 Task: In the  document agreement.rtf Download file as 'EPUB Publication' Share this file with 'softage.7@softage.net' Insert the command  Editing
Action: Mouse moved to (55, 79)
Screenshot: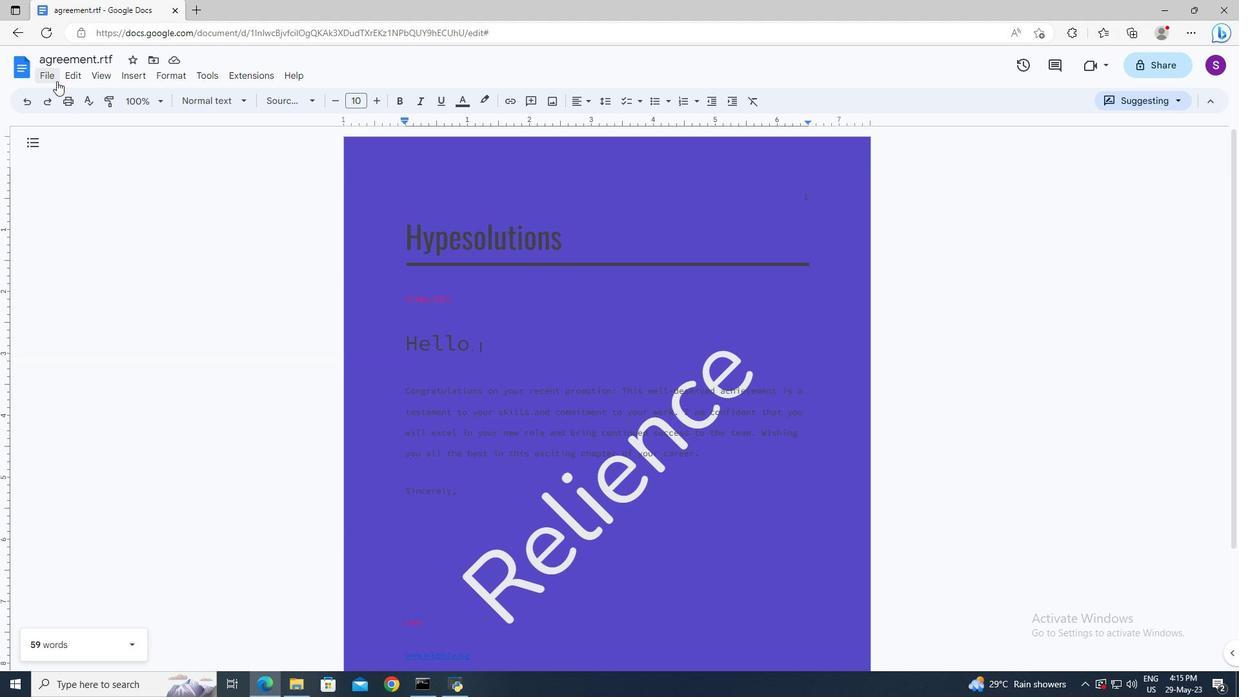 
Action: Mouse pressed left at (55, 79)
Screenshot: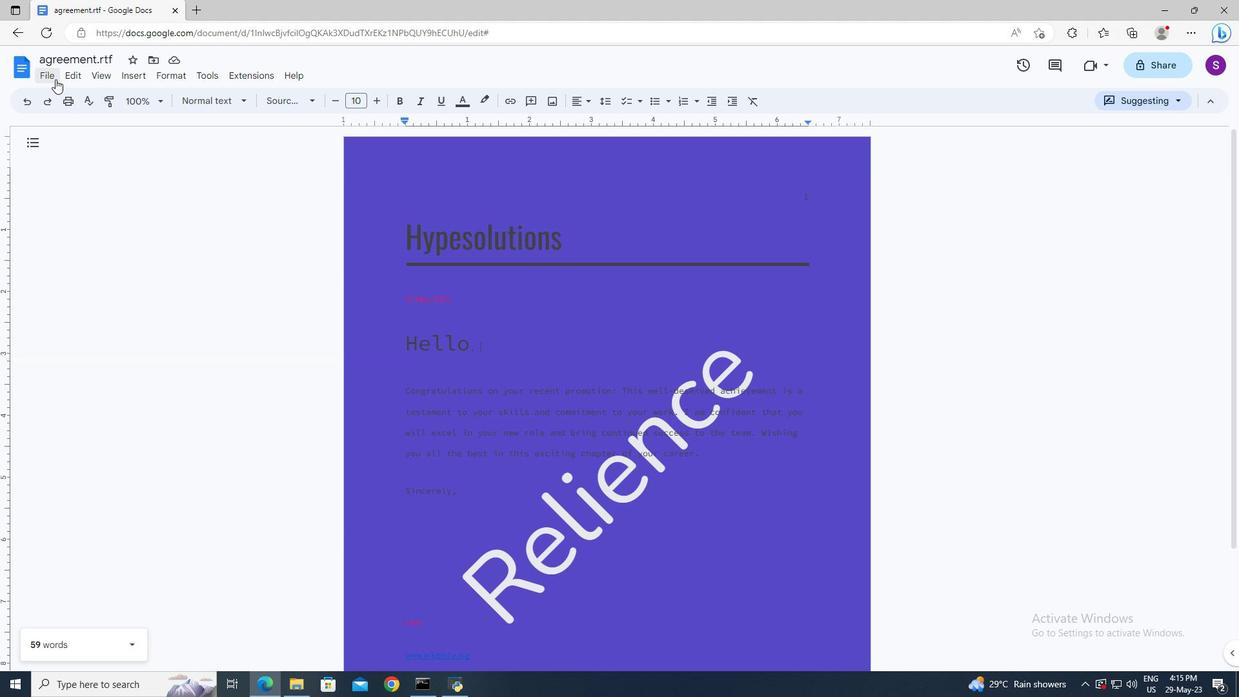 
Action: Mouse moved to (308, 334)
Screenshot: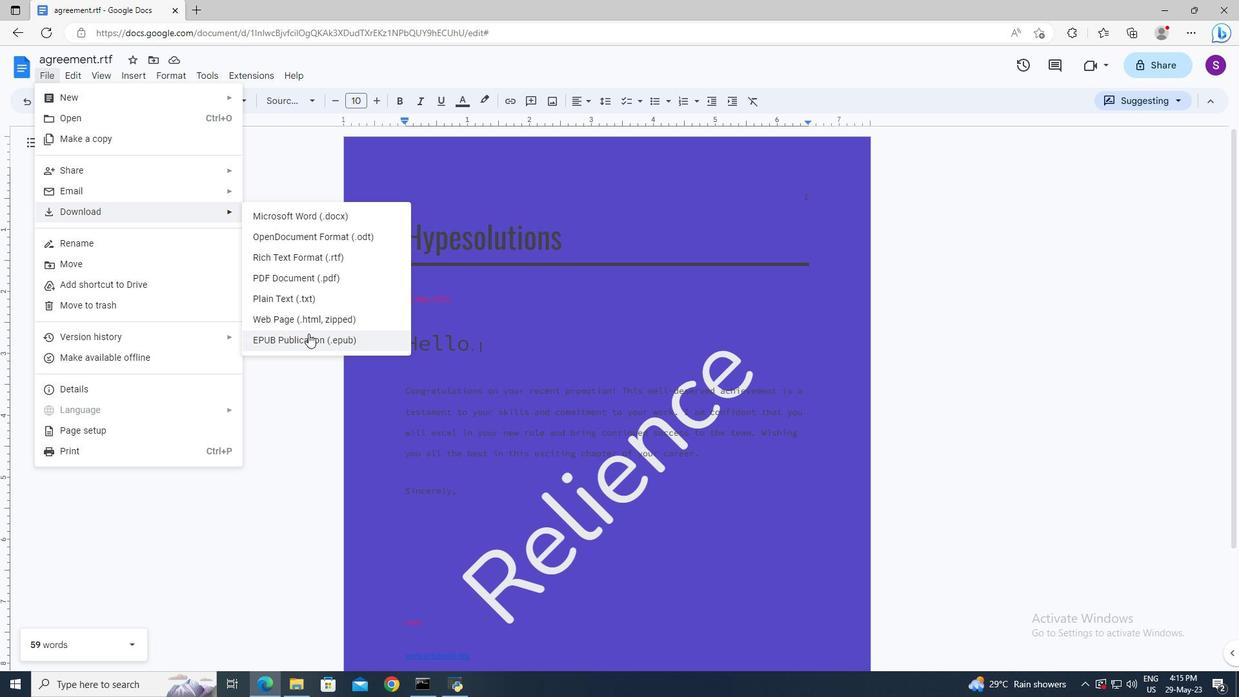 
Action: Mouse pressed left at (308, 334)
Screenshot: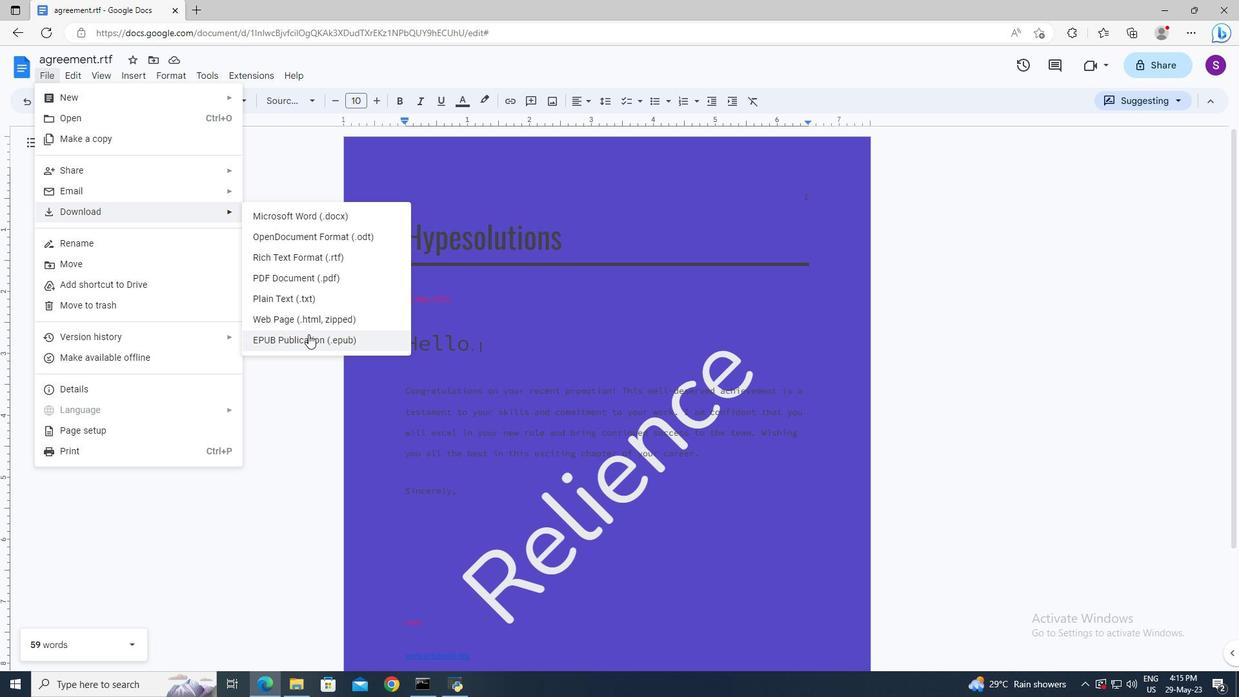
Action: Mouse moved to (52, 74)
Screenshot: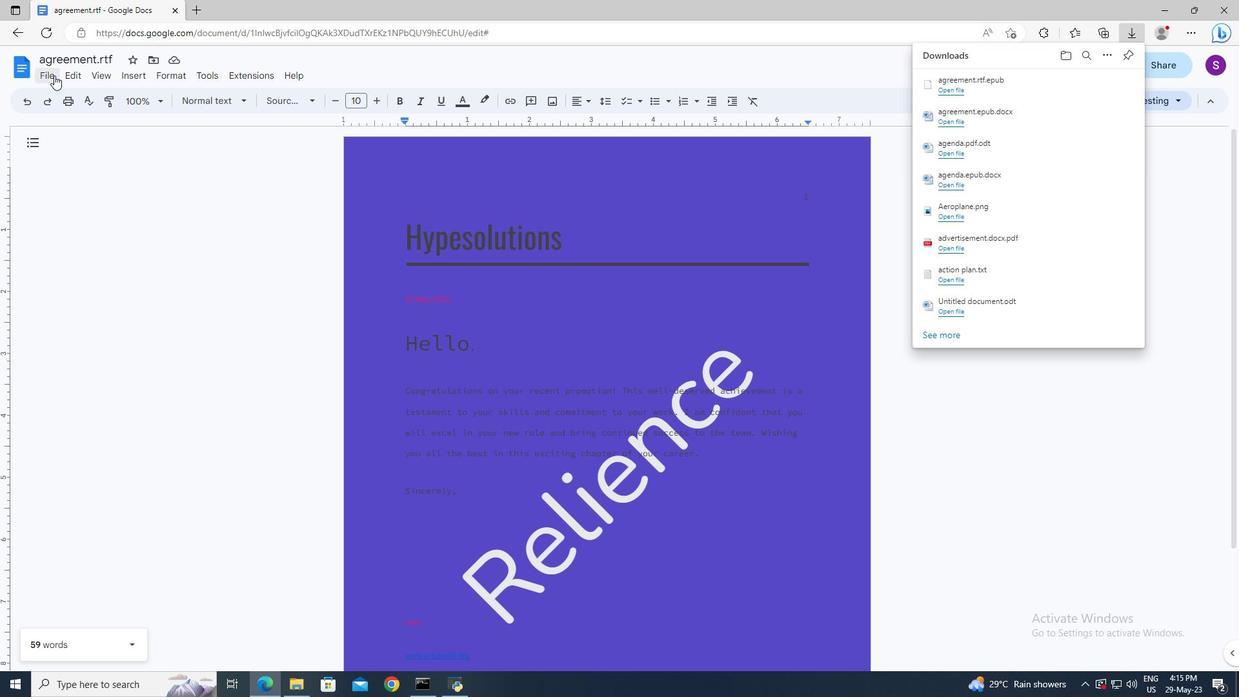 
Action: Mouse pressed left at (52, 74)
Screenshot: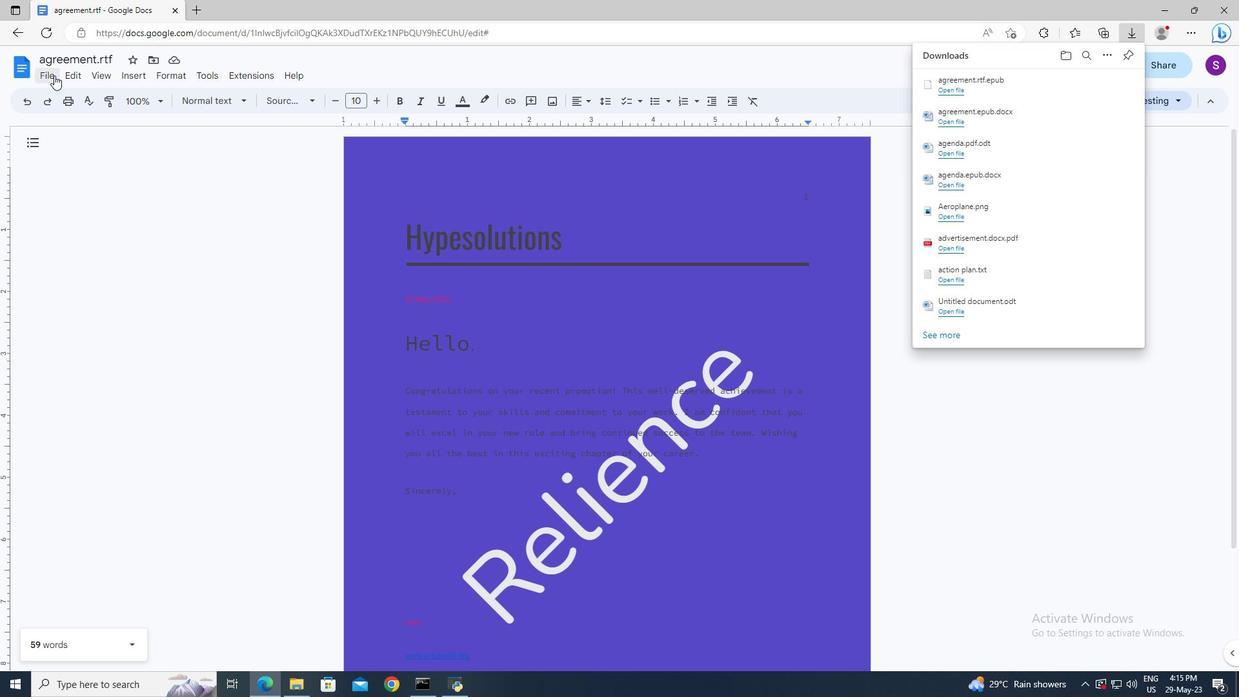 
Action: Mouse moved to (313, 178)
Screenshot: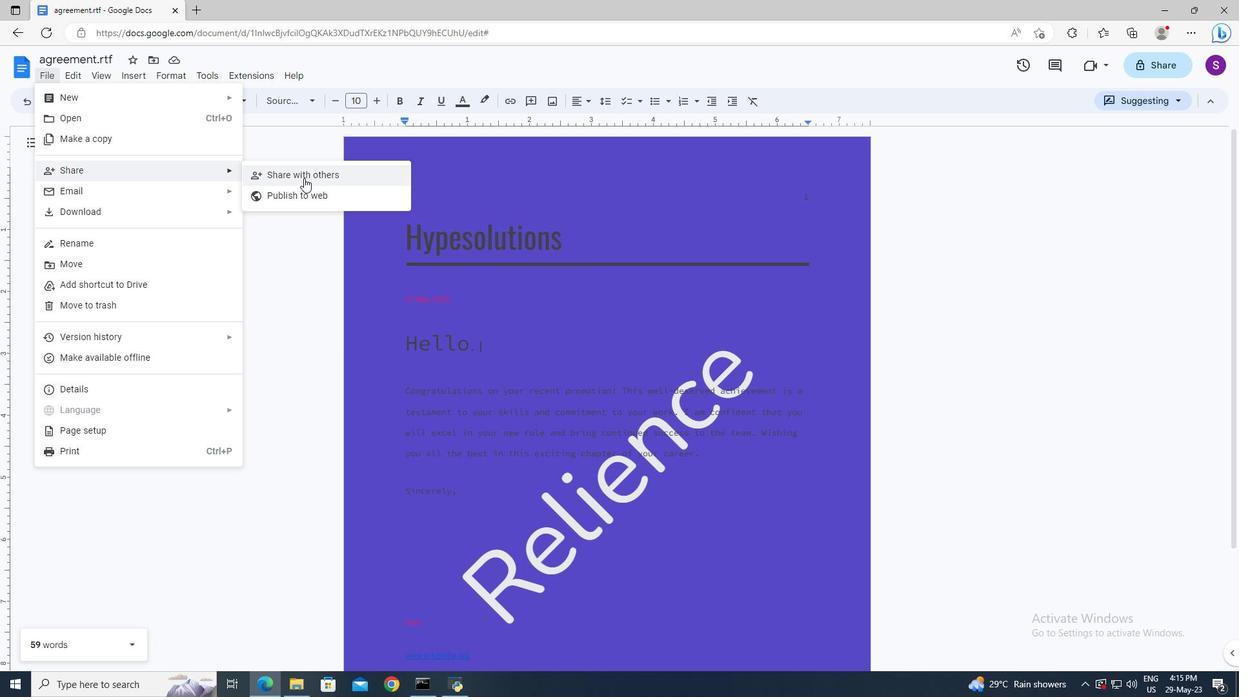 
Action: Mouse pressed left at (313, 178)
Screenshot: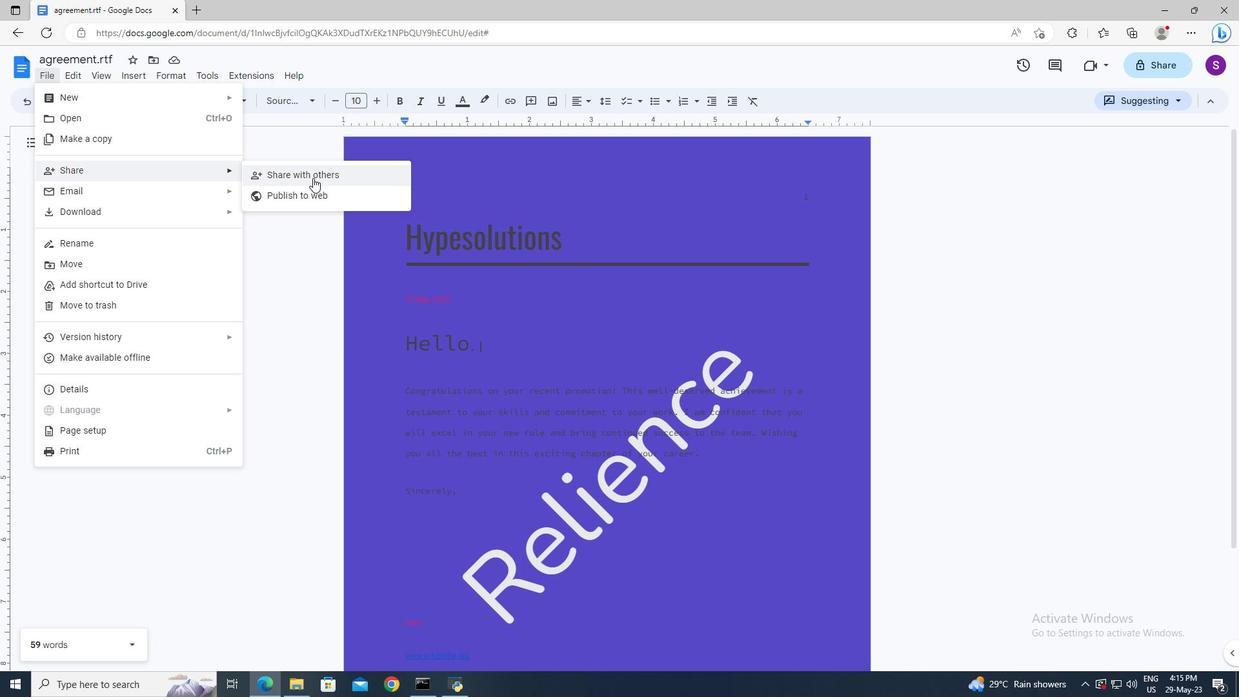 
Action: Mouse moved to (508, 287)
Screenshot: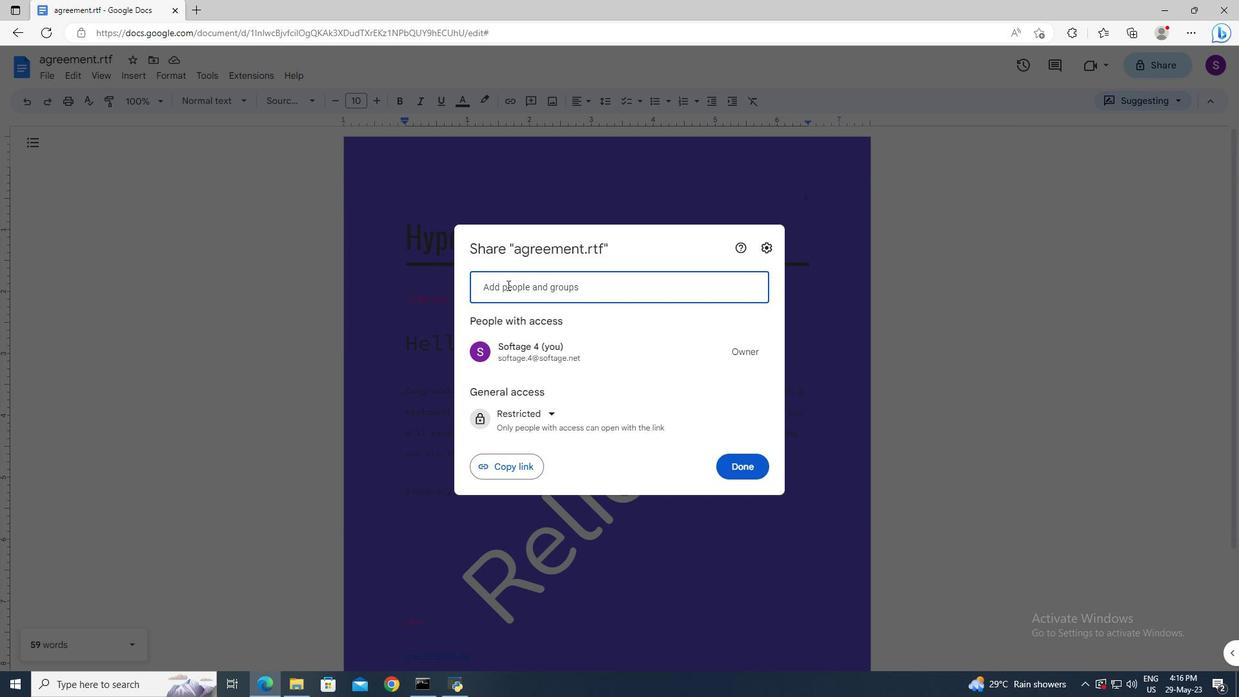 
Action: Mouse pressed left at (508, 287)
Screenshot: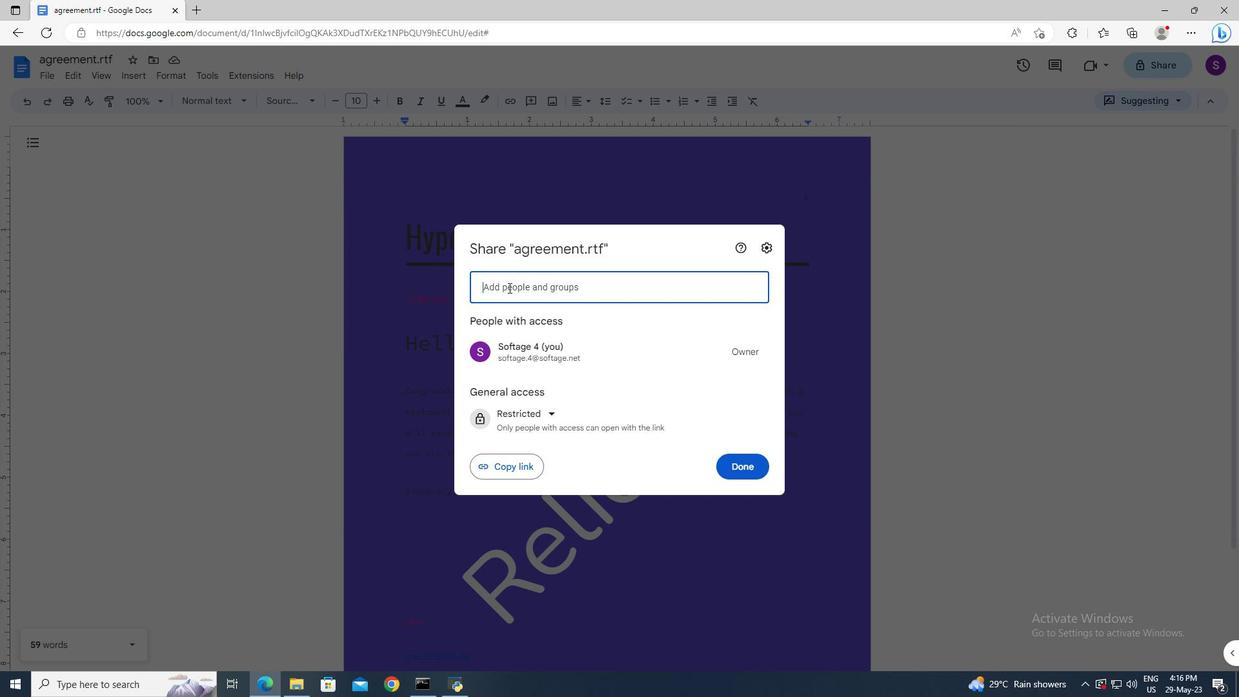 
Action: Key pressed softage.7<Key.shift><Key.shift><Key.shift>@softage.net<Key.enter>
Screenshot: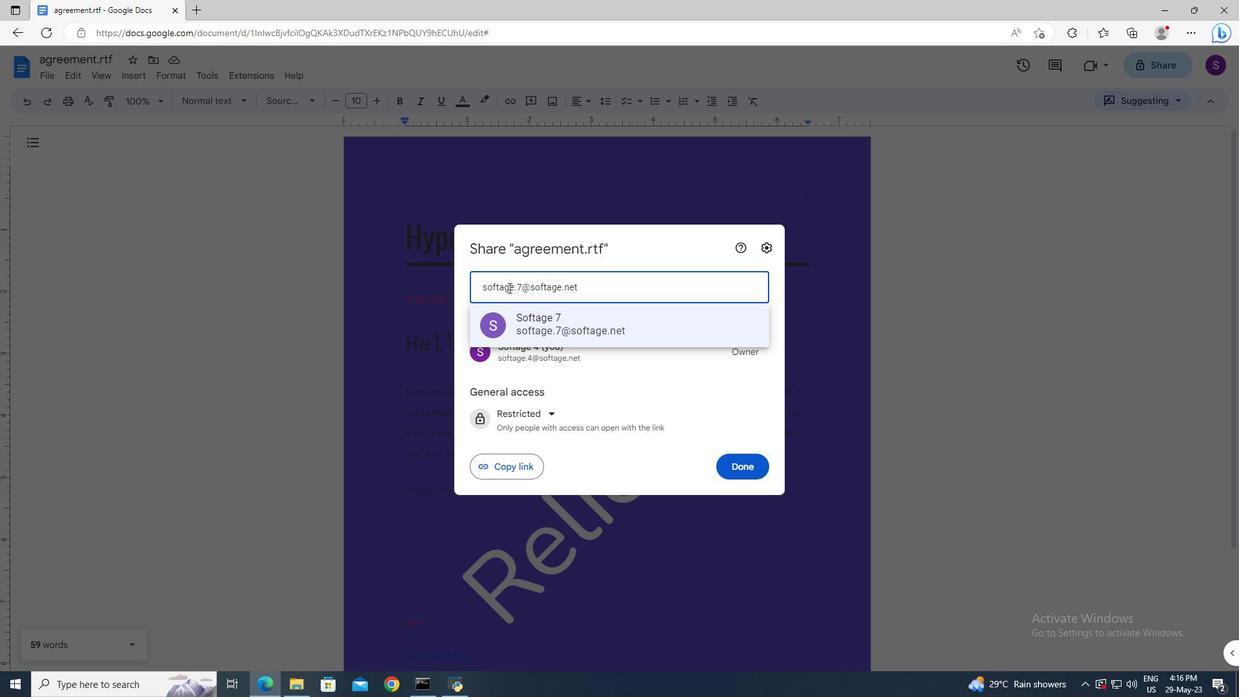 
Action: Mouse moved to (744, 457)
Screenshot: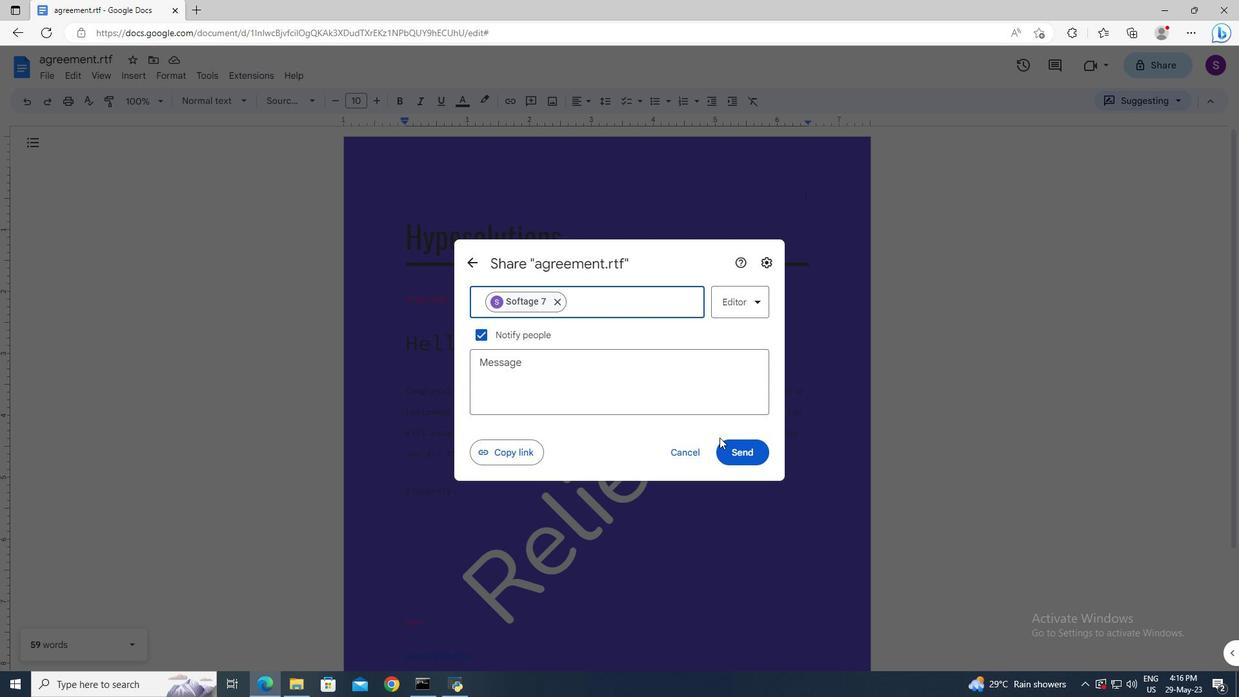 
Action: Mouse pressed left at (744, 457)
Screenshot: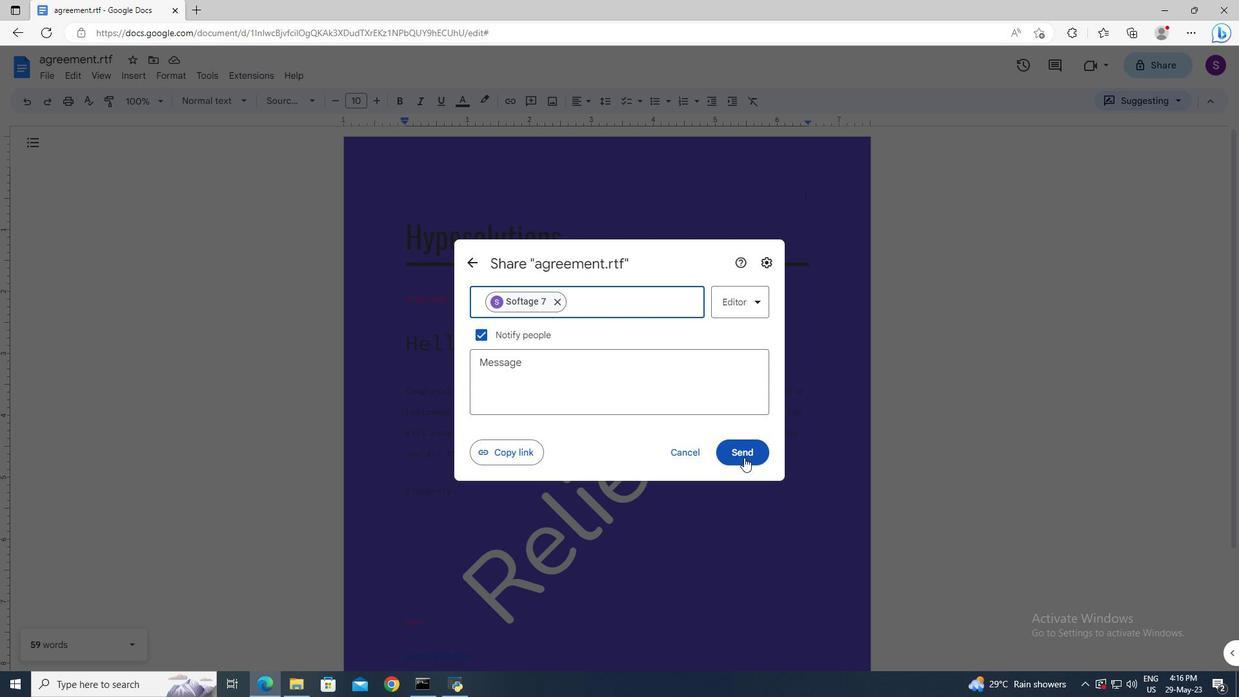 
Action: Mouse moved to (1135, 103)
Screenshot: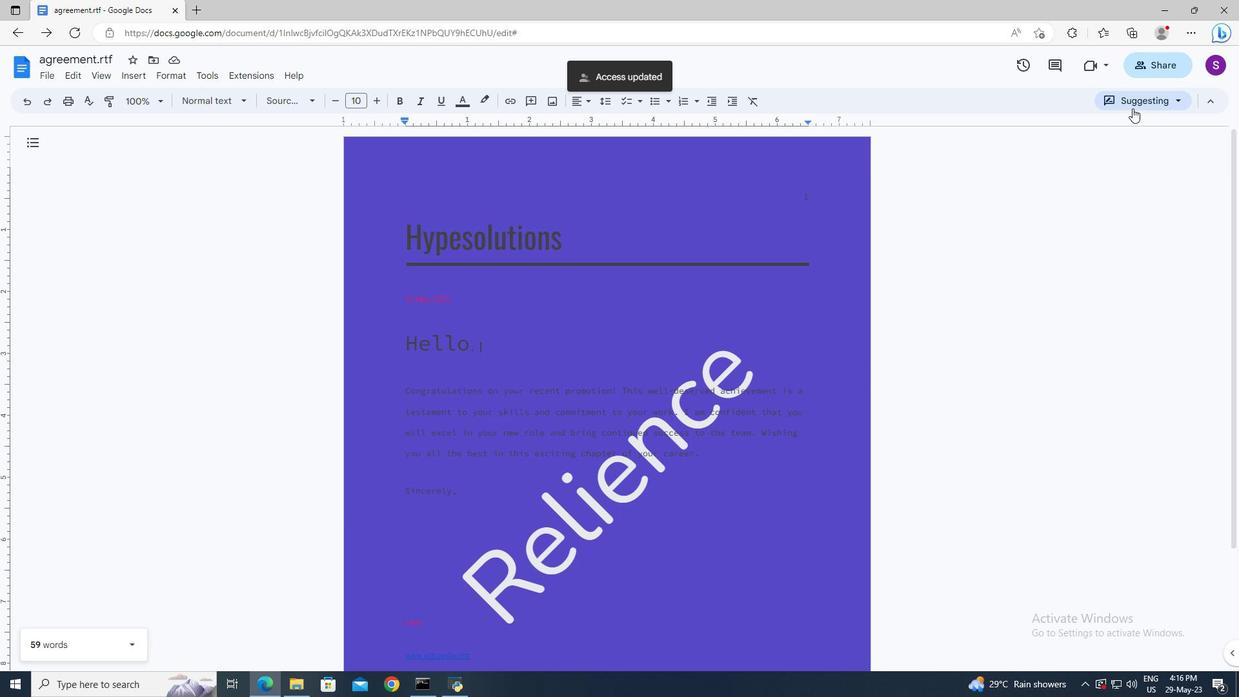 
Action: Mouse pressed left at (1135, 103)
Screenshot: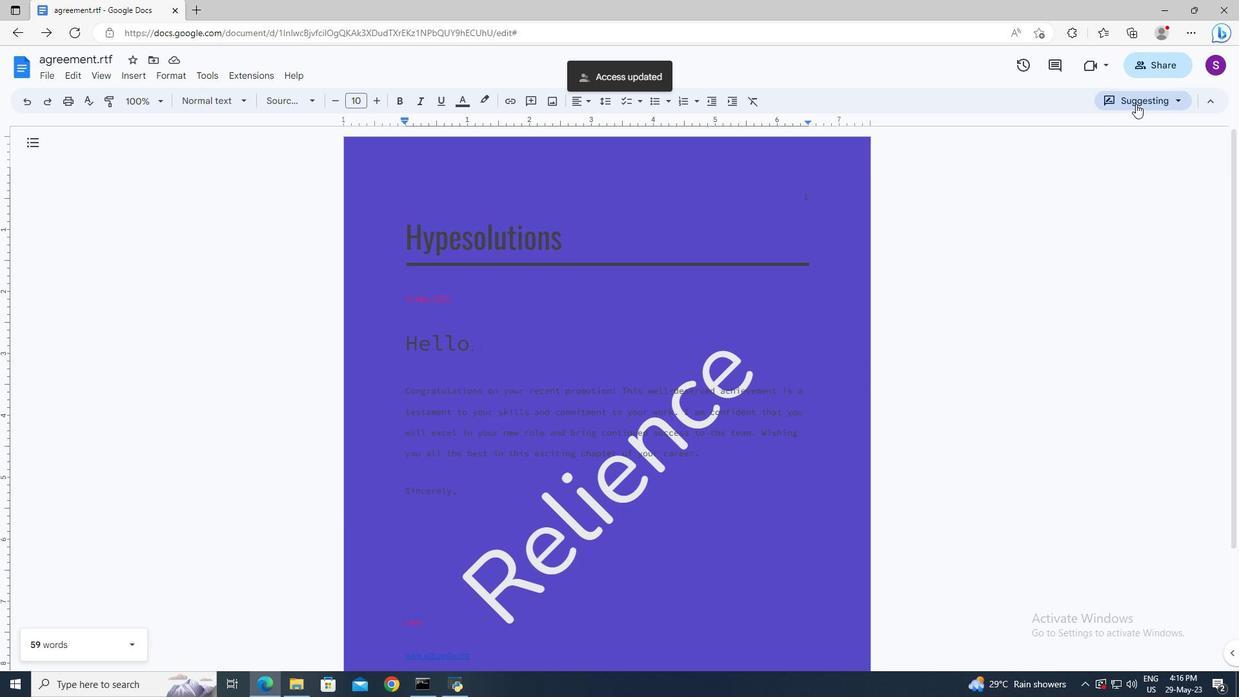 
Action: Mouse moved to (1121, 125)
Screenshot: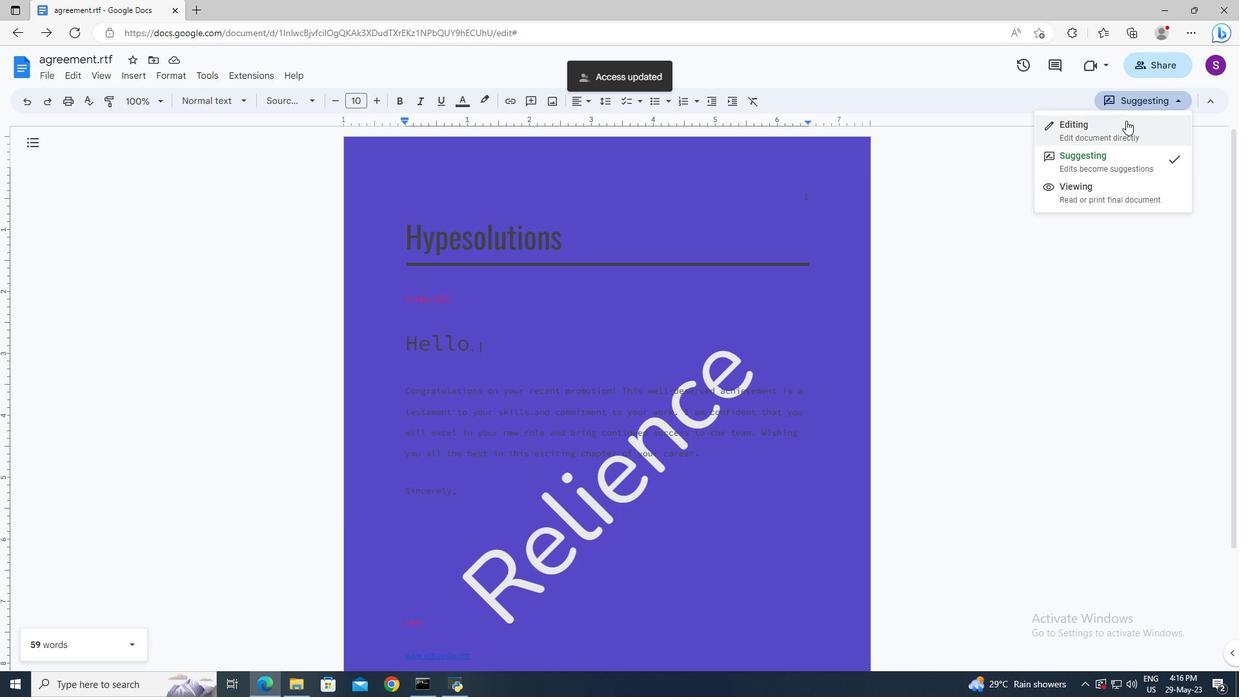 
Action: Mouse pressed left at (1121, 125)
Screenshot: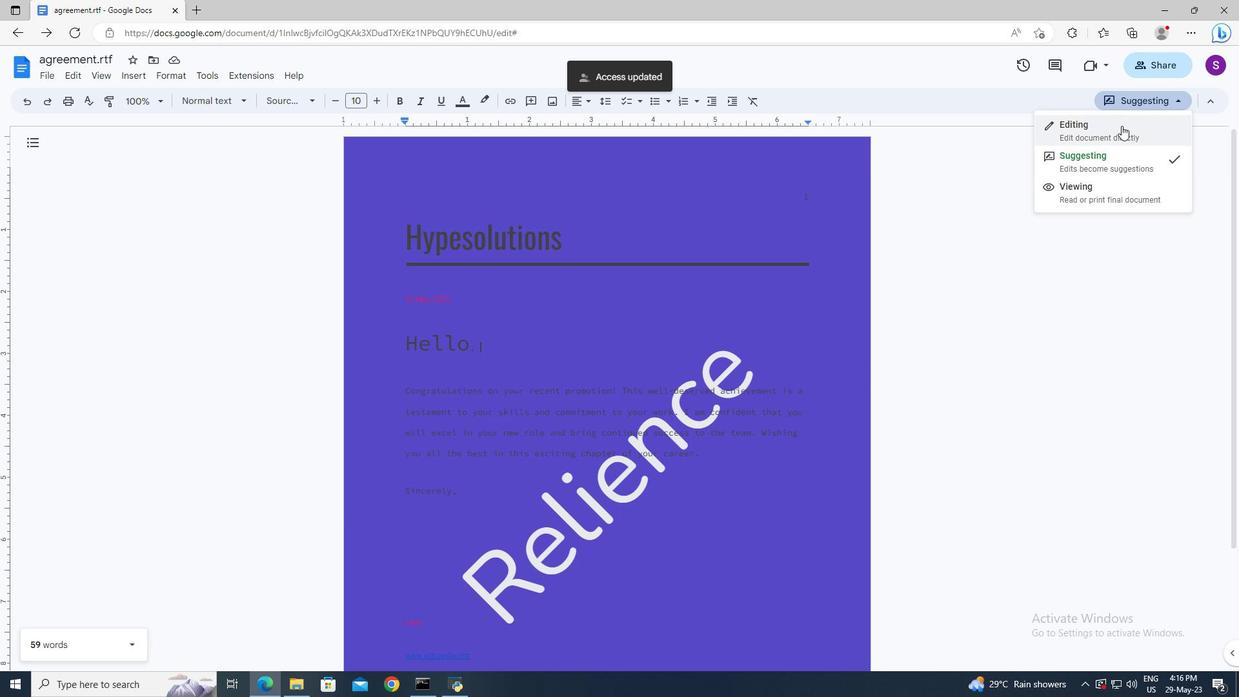 
Action: Mouse moved to (752, 327)
Screenshot: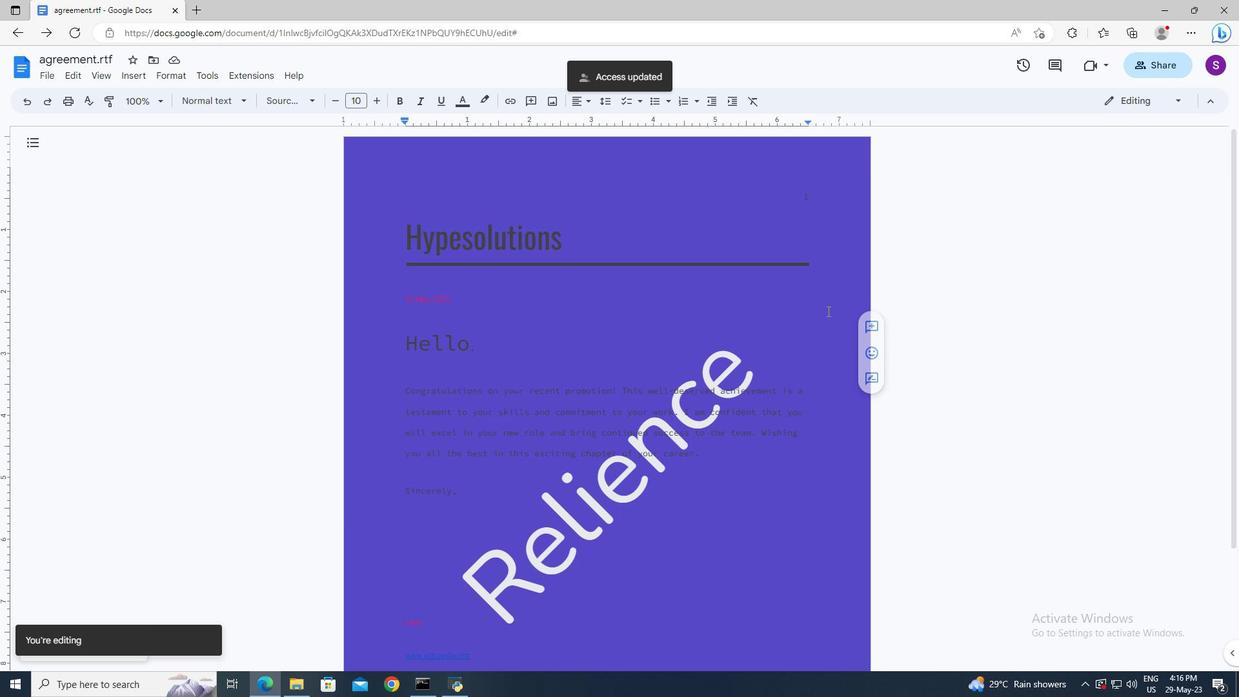
